 Task: Add Sprouts Breakfast Blend Coffee to the cart.
Action: Mouse moved to (17, 84)
Screenshot: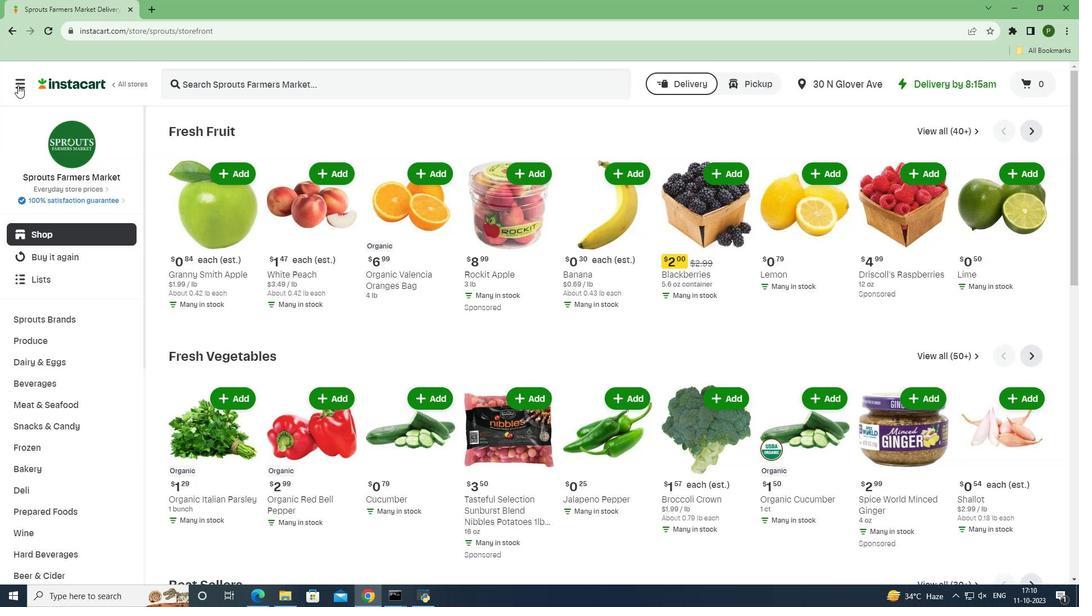 
Action: Mouse pressed left at (17, 84)
Screenshot: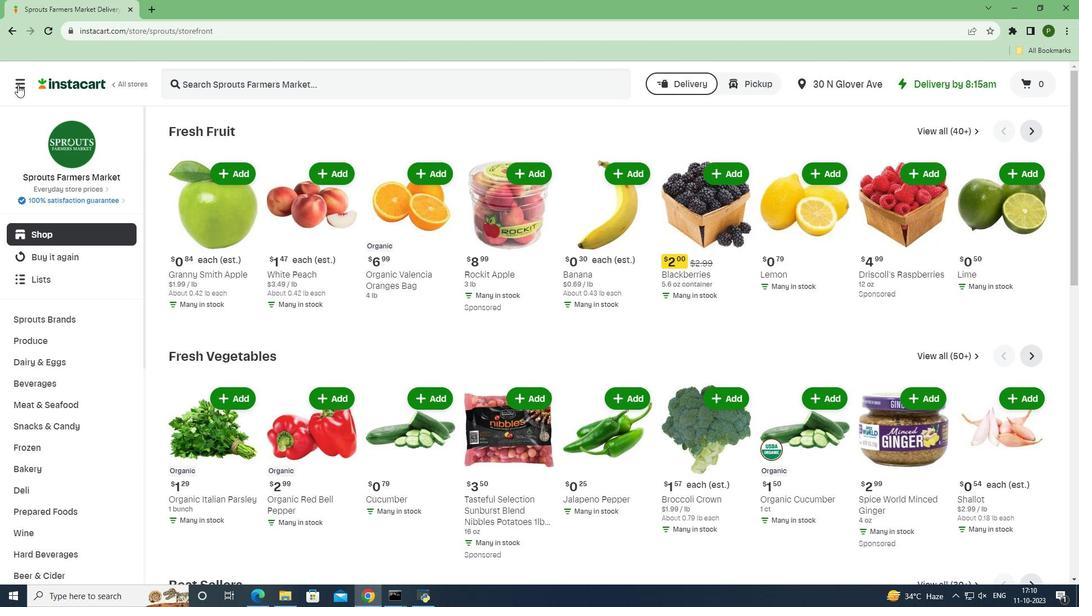 
Action: Mouse moved to (66, 298)
Screenshot: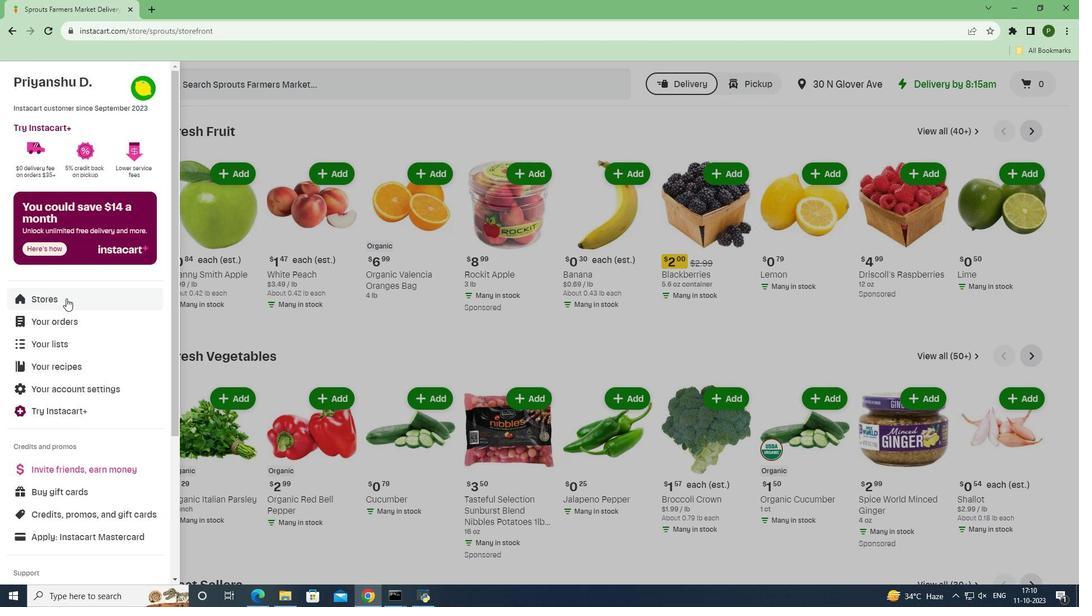 
Action: Mouse pressed left at (66, 298)
Screenshot: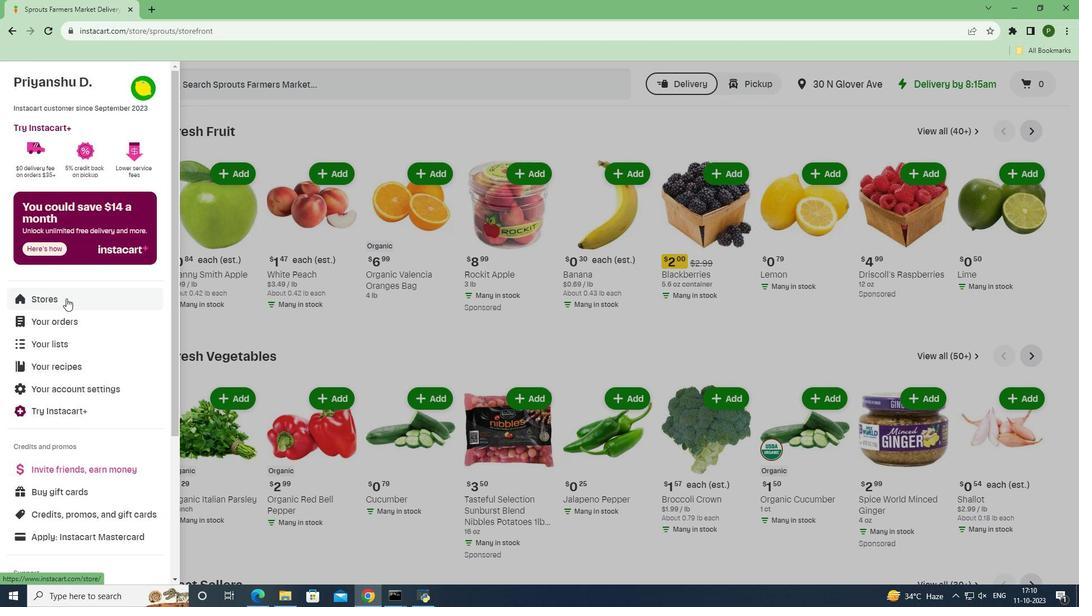
Action: Mouse moved to (240, 135)
Screenshot: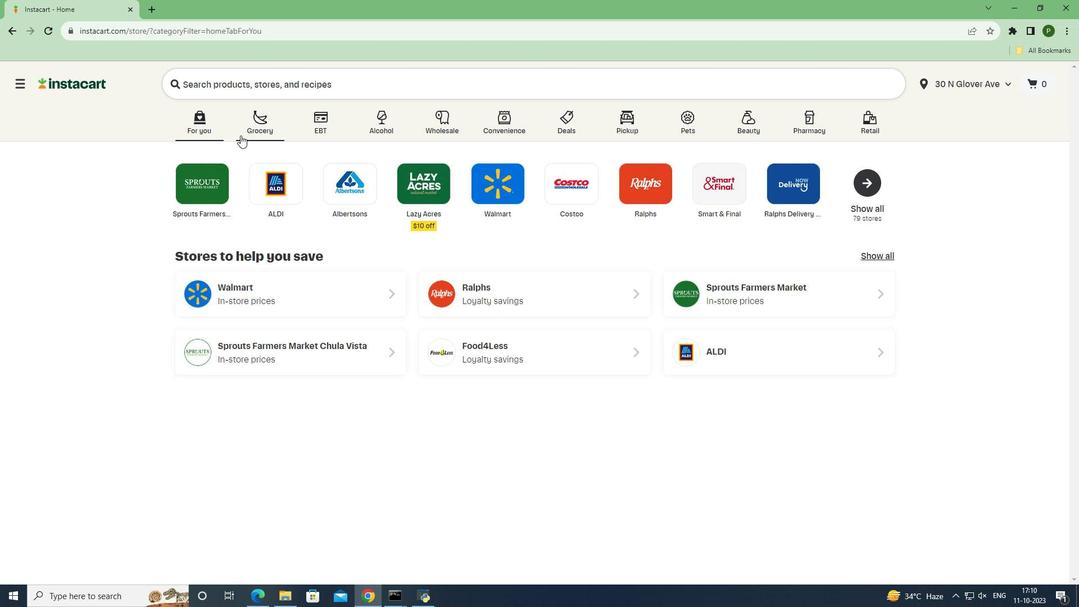 
Action: Mouse pressed left at (240, 135)
Screenshot: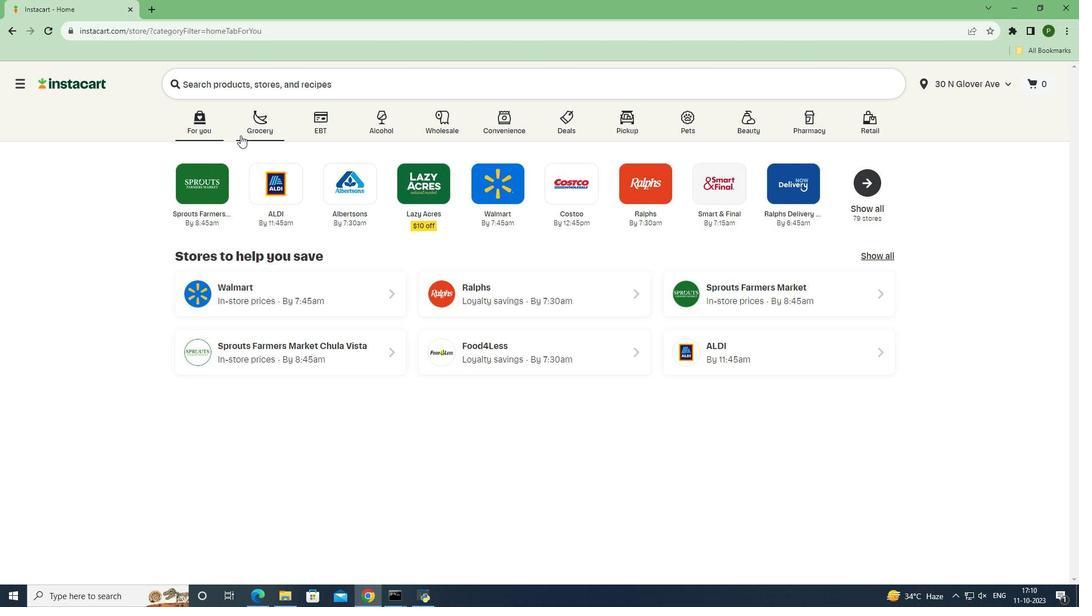 
Action: Mouse moved to (442, 256)
Screenshot: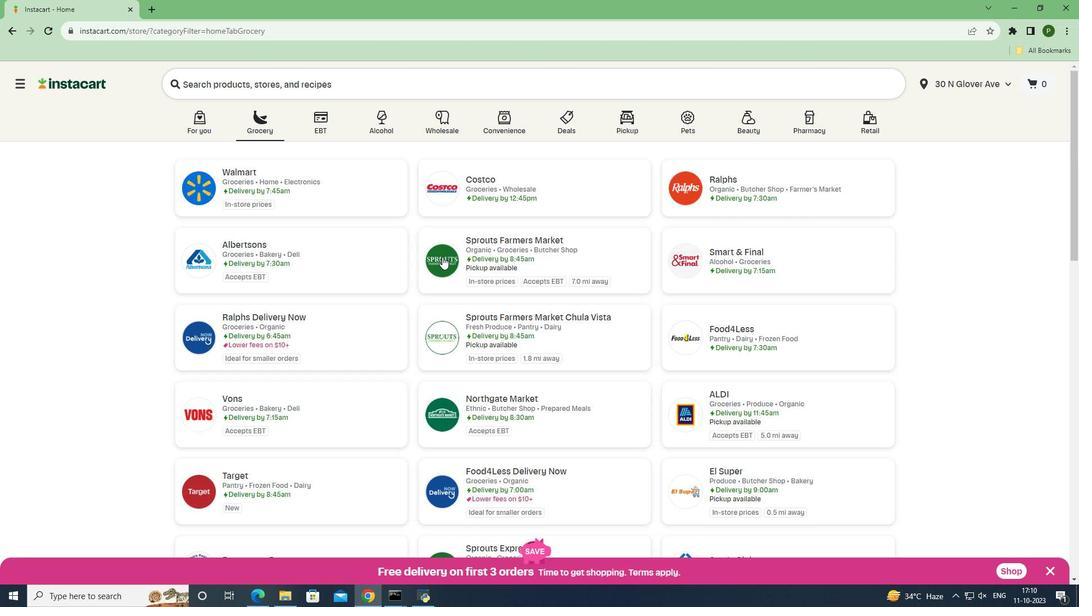 
Action: Mouse pressed left at (442, 256)
Screenshot: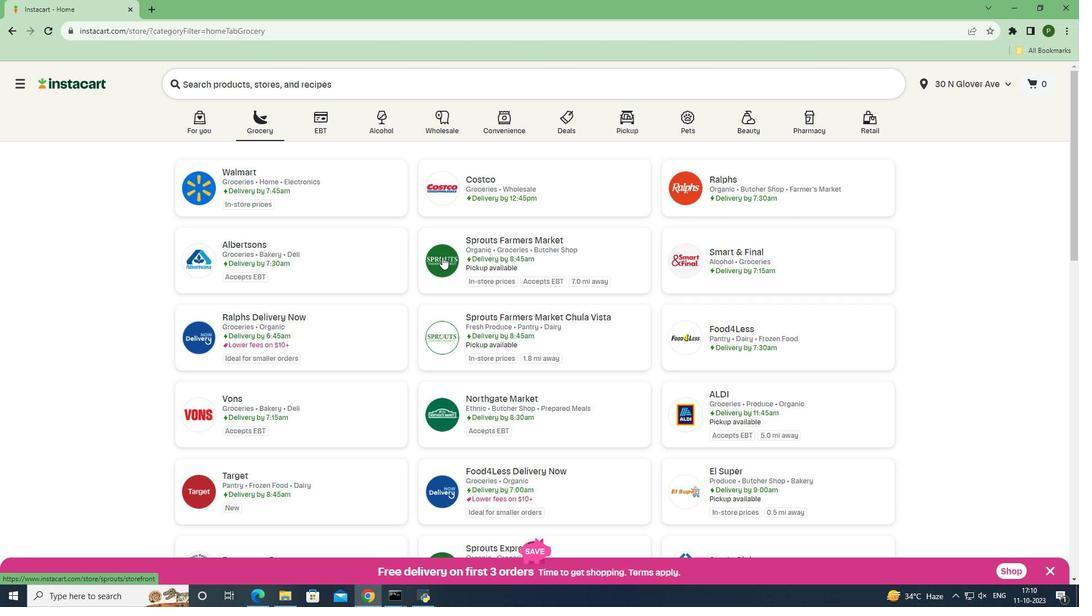 
Action: Mouse moved to (452, 260)
Screenshot: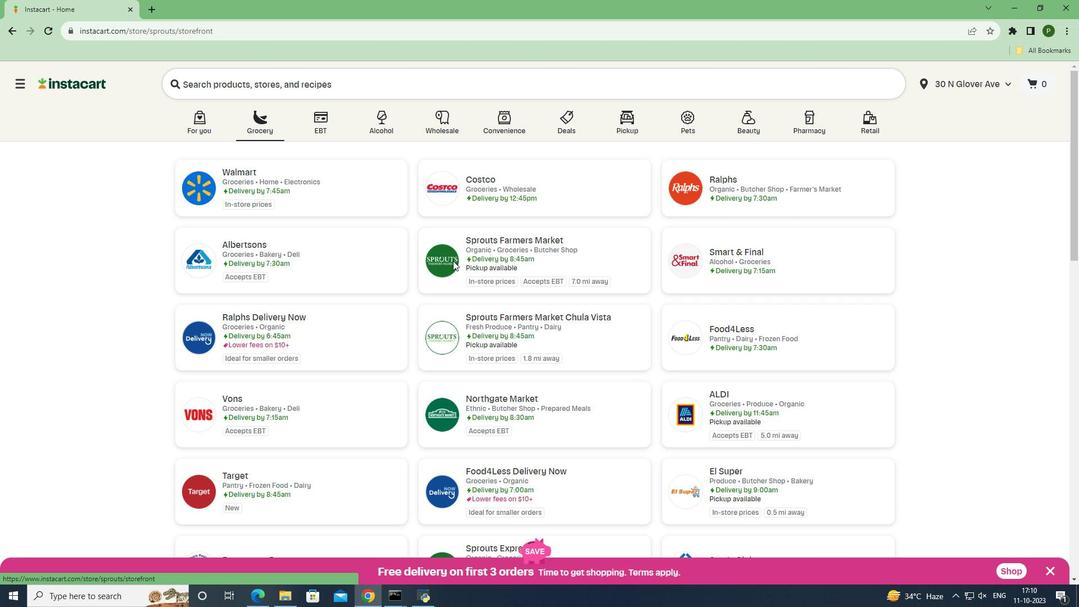 
Action: Mouse pressed left at (452, 260)
Screenshot: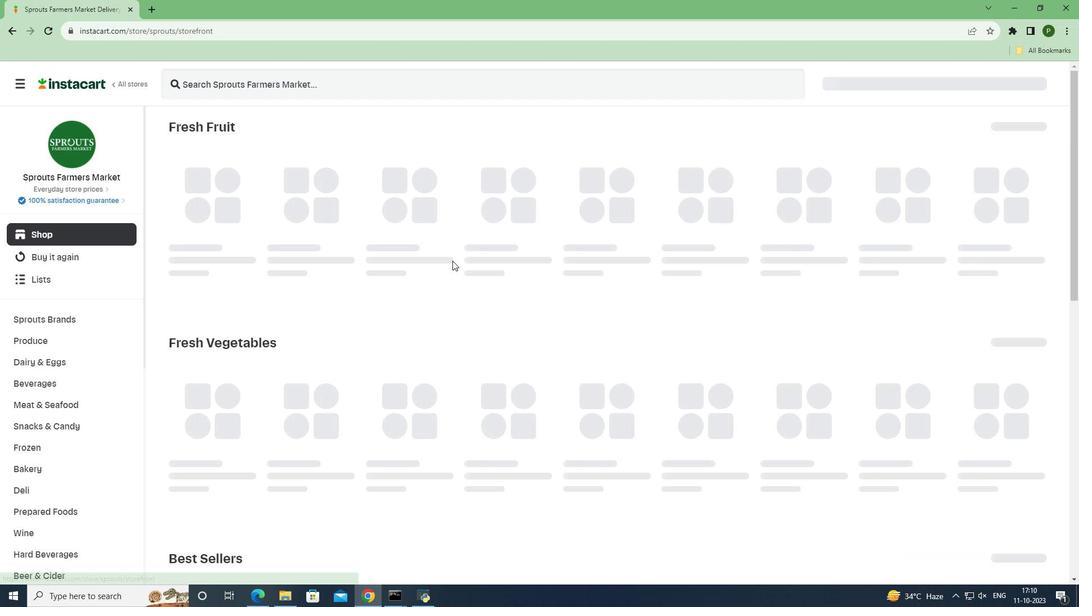 
Action: Mouse moved to (40, 380)
Screenshot: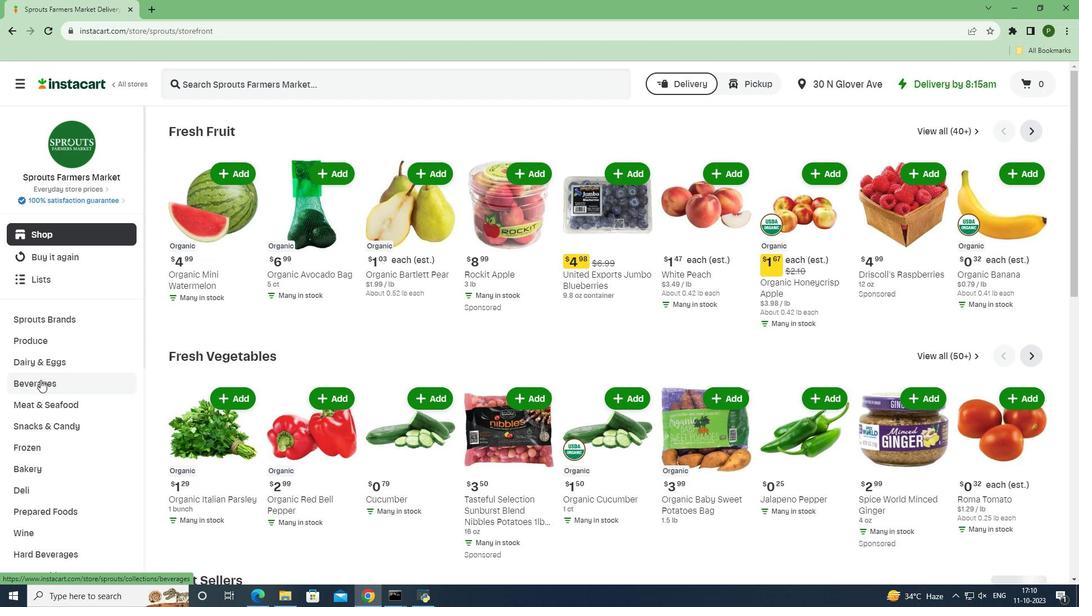 
Action: Mouse pressed left at (40, 380)
Screenshot: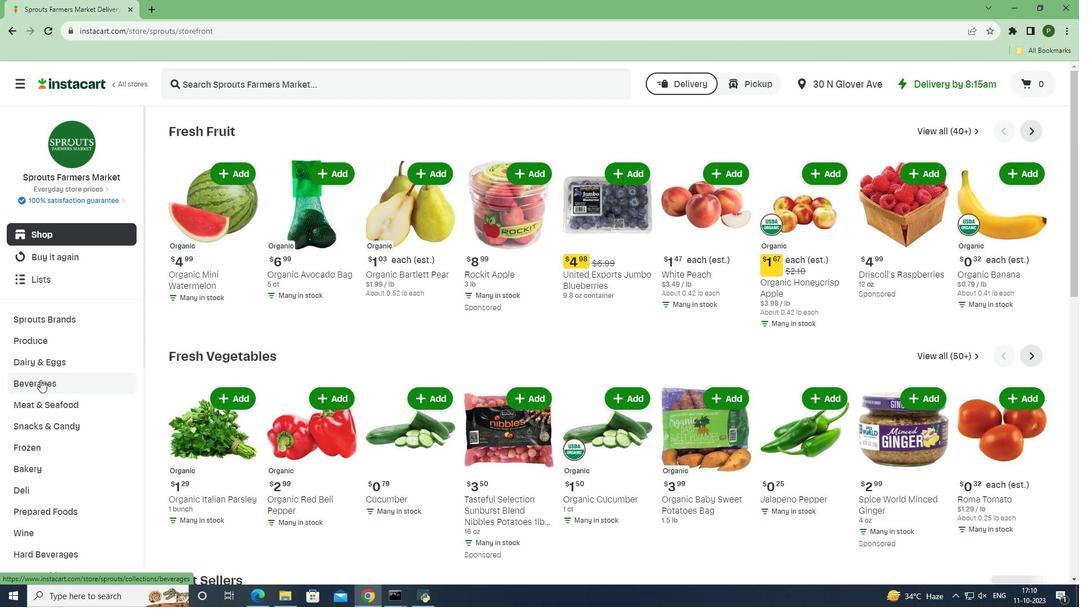 
Action: Mouse moved to (50, 441)
Screenshot: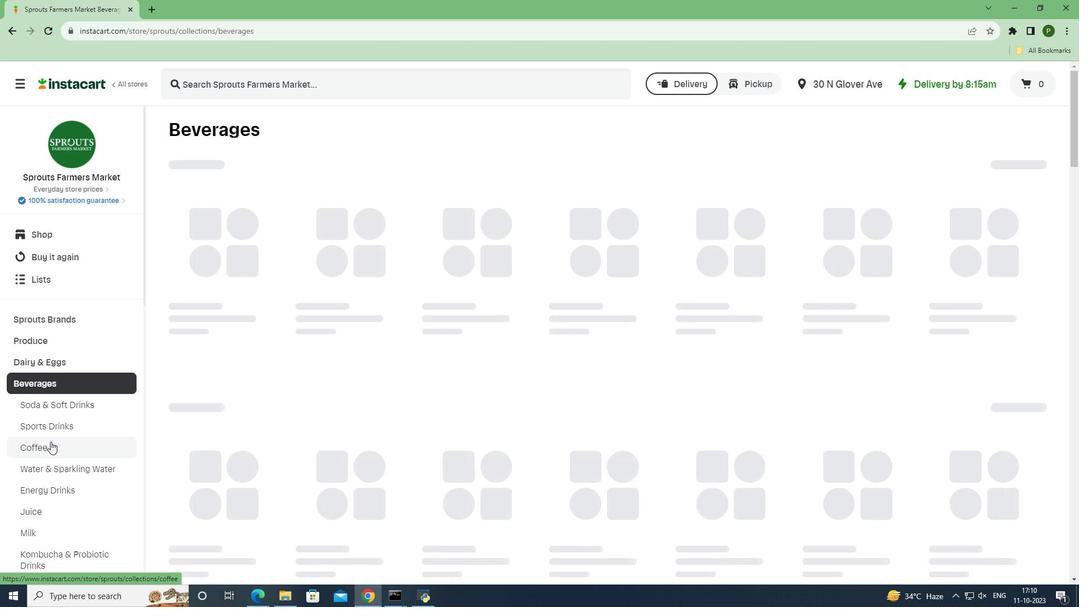
Action: Mouse pressed left at (50, 441)
Screenshot: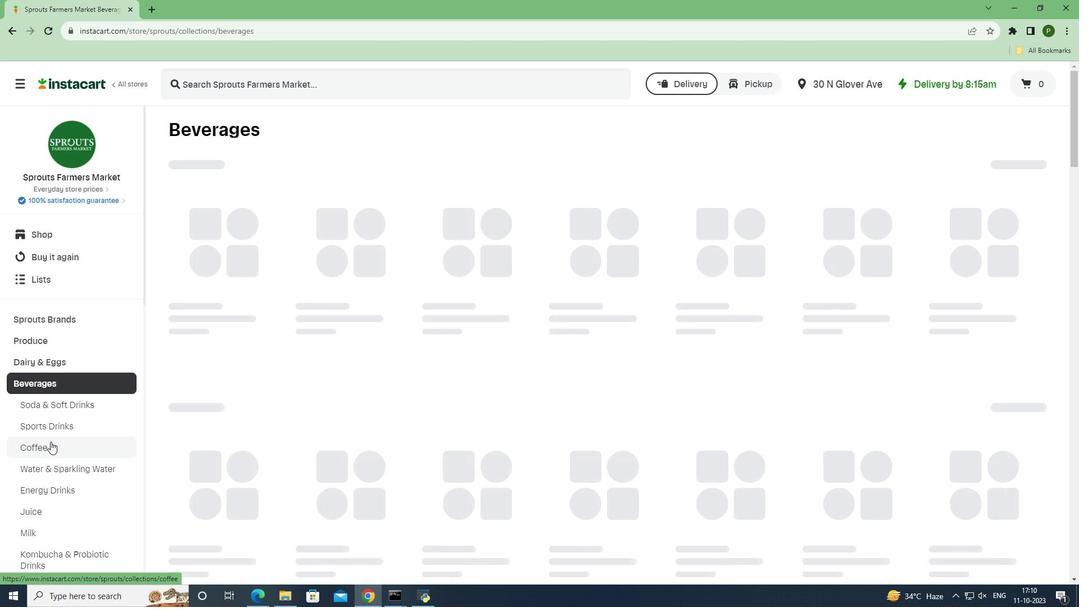 
Action: Mouse moved to (207, 82)
Screenshot: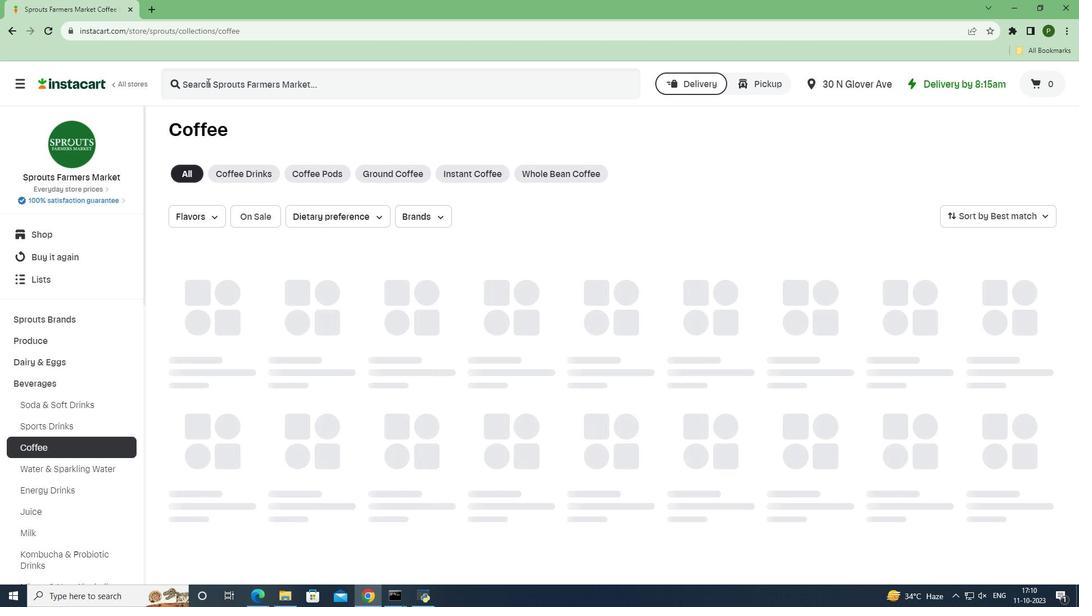 
Action: Mouse pressed left at (207, 82)
Screenshot: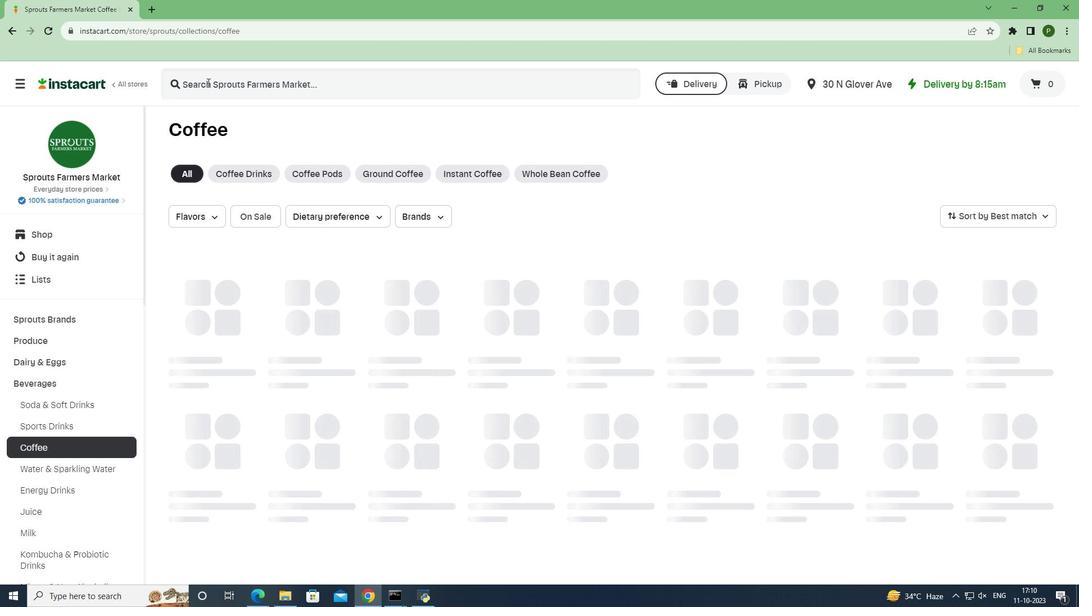 
Action: Key pressed <Key.caps_lock>S<Key.caps_lock>prouts<Key.space><Key.caps_lock>B<Key.caps_lock>reakfast<Key.space><Key.caps_lock>B<Key.caps_lock>lend<Key.space><Key.caps_lock>C<Key.caps_lock>offee<Key.enter>
Screenshot: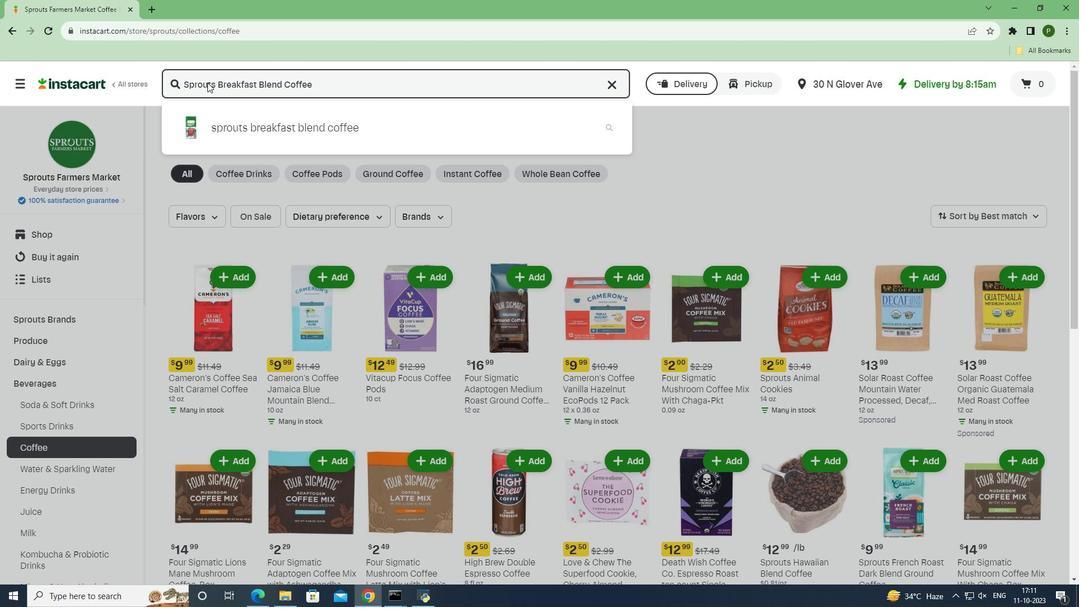
Action: Mouse moved to (826, 191)
Screenshot: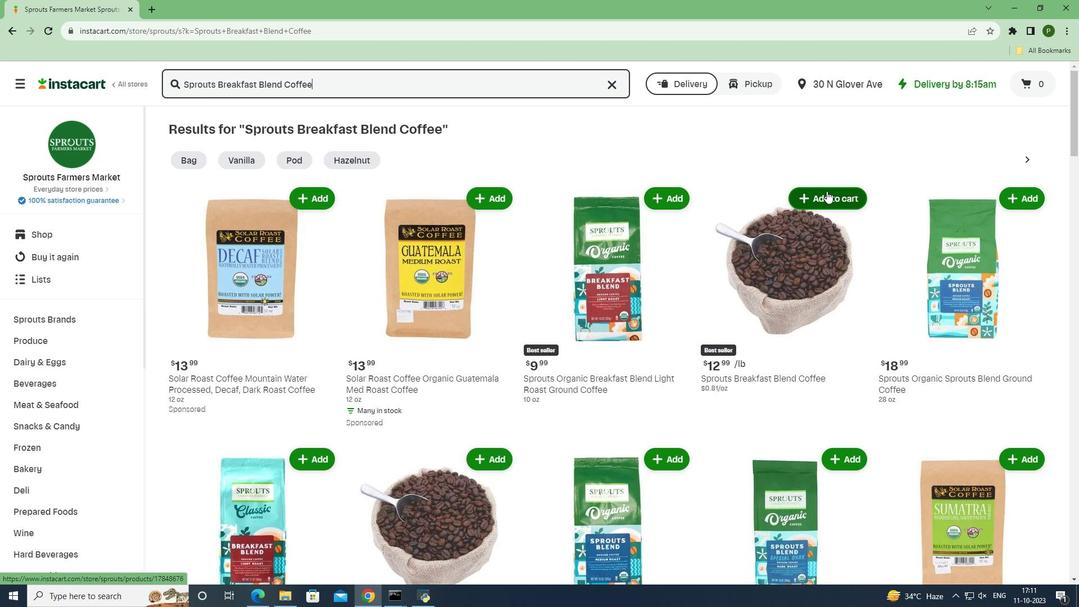 
Action: Mouse pressed left at (826, 191)
Screenshot: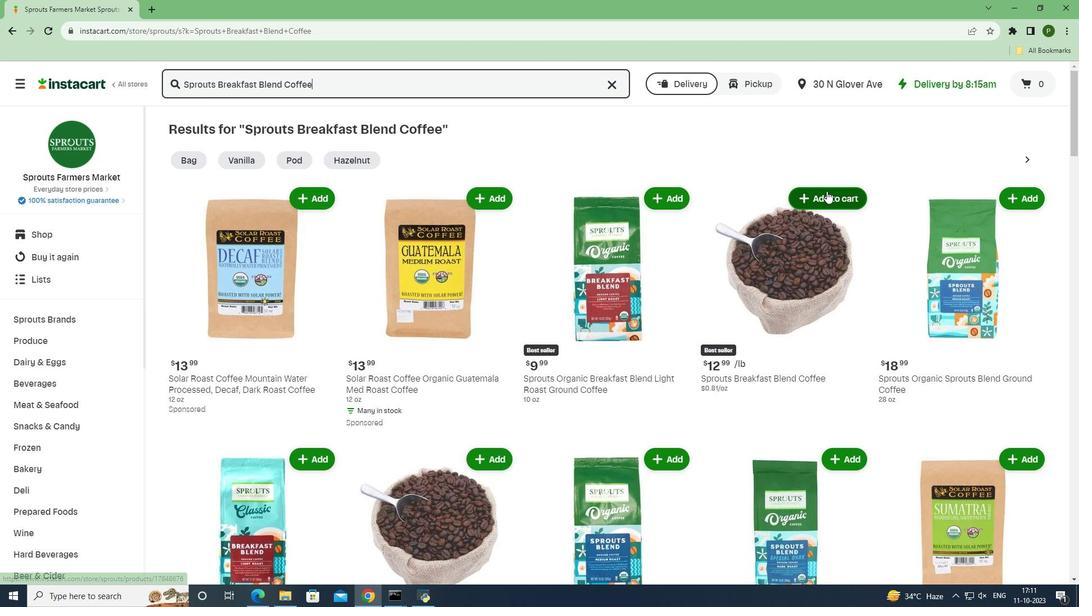 
Action: Mouse moved to (857, 232)
Screenshot: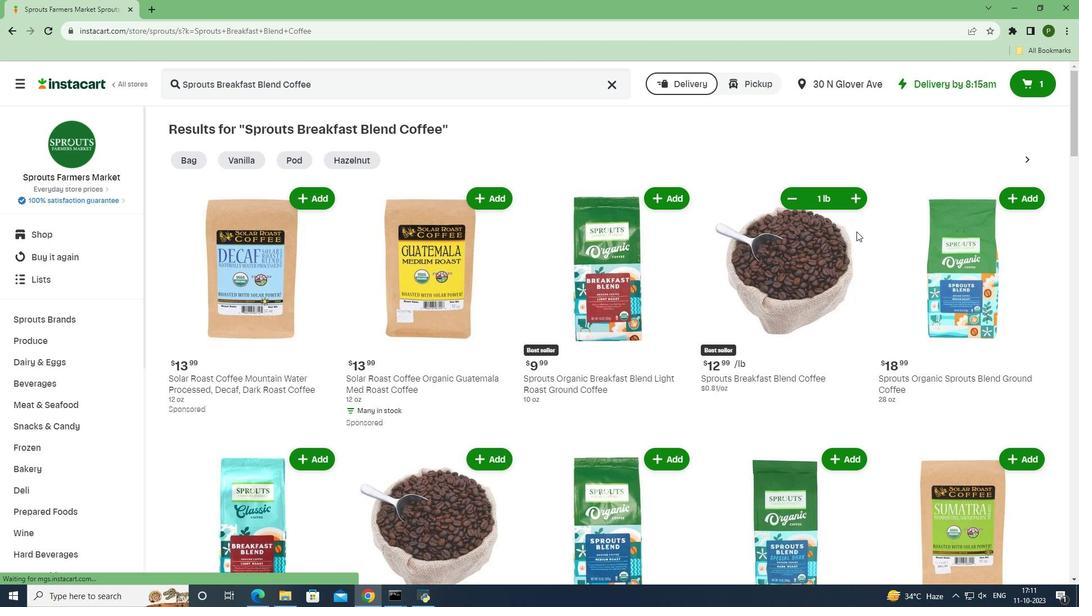 
